 Task: Select the Red color as event color.
Action: Mouse moved to (208, 184)
Screenshot: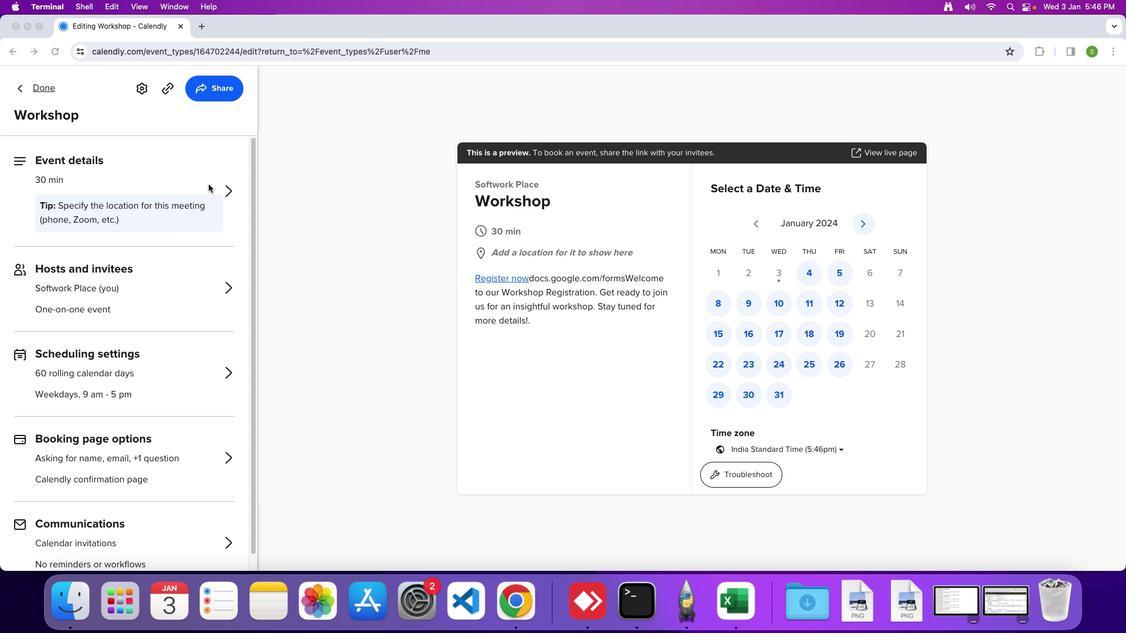 
Action: Mouse pressed left at (208, 184)
Screenshot: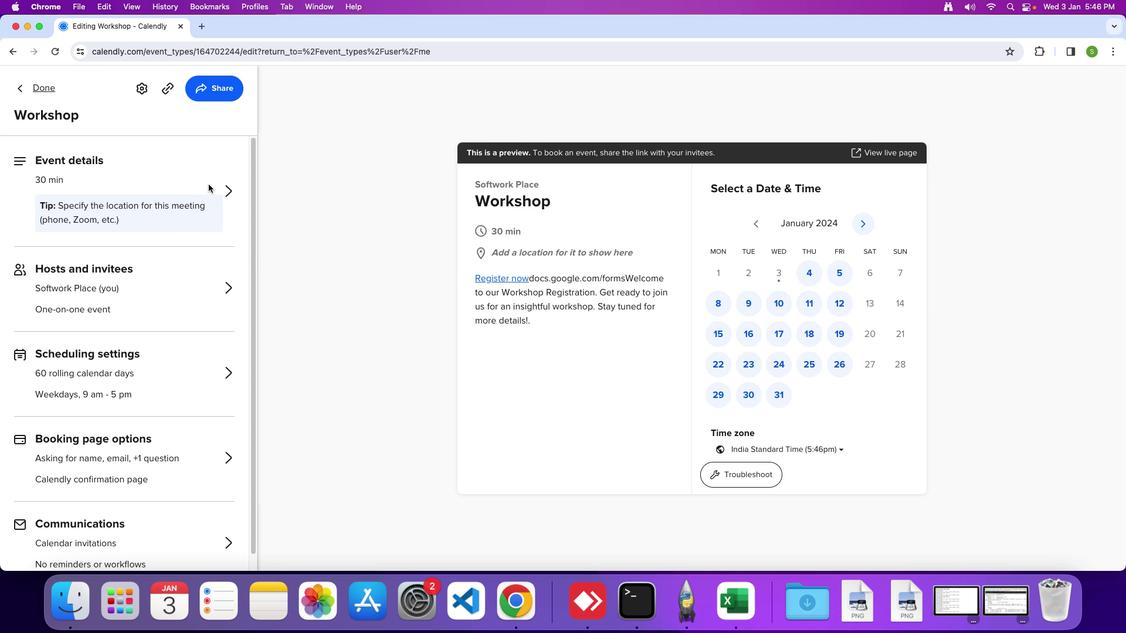 
Action: Mouse moved to (183, 170)
Screenshot: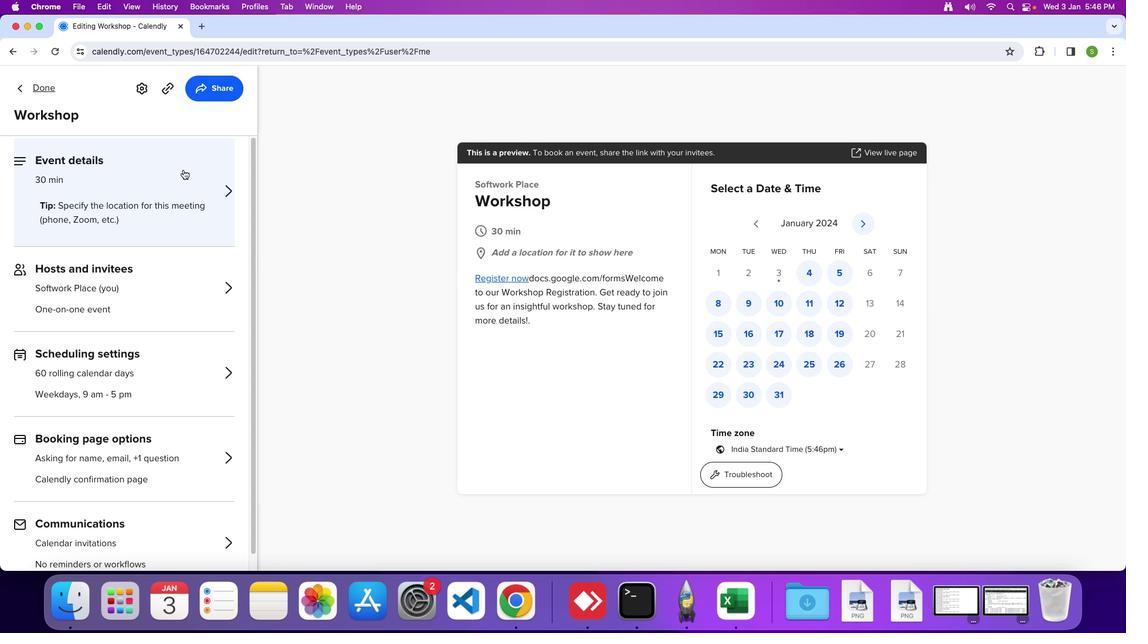 
Action: Mouse pressed left at (183, 170)
Screenshot: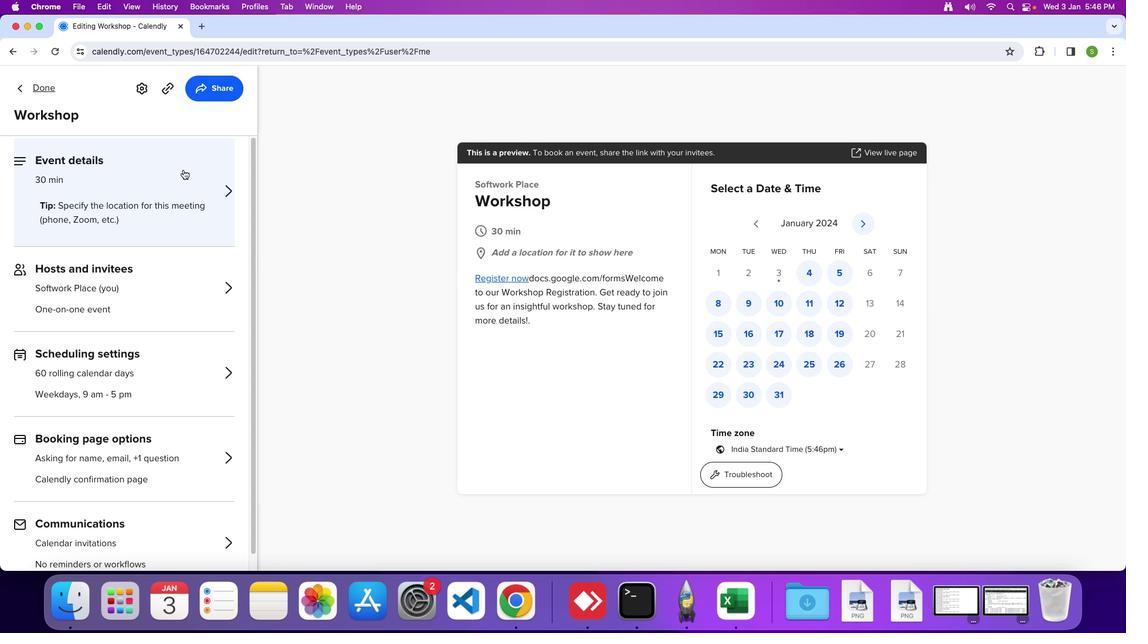 
Action: Mouse moved to (46, 180)
Screenshot: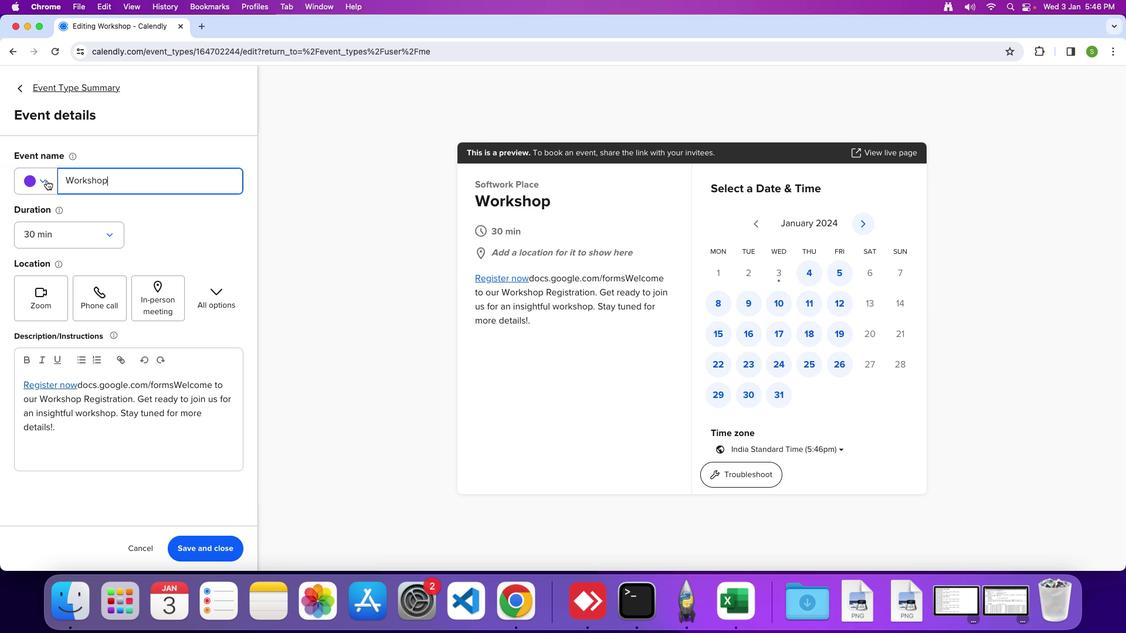 
Action: Mouse pressed left at (46, 180)
Screenshot: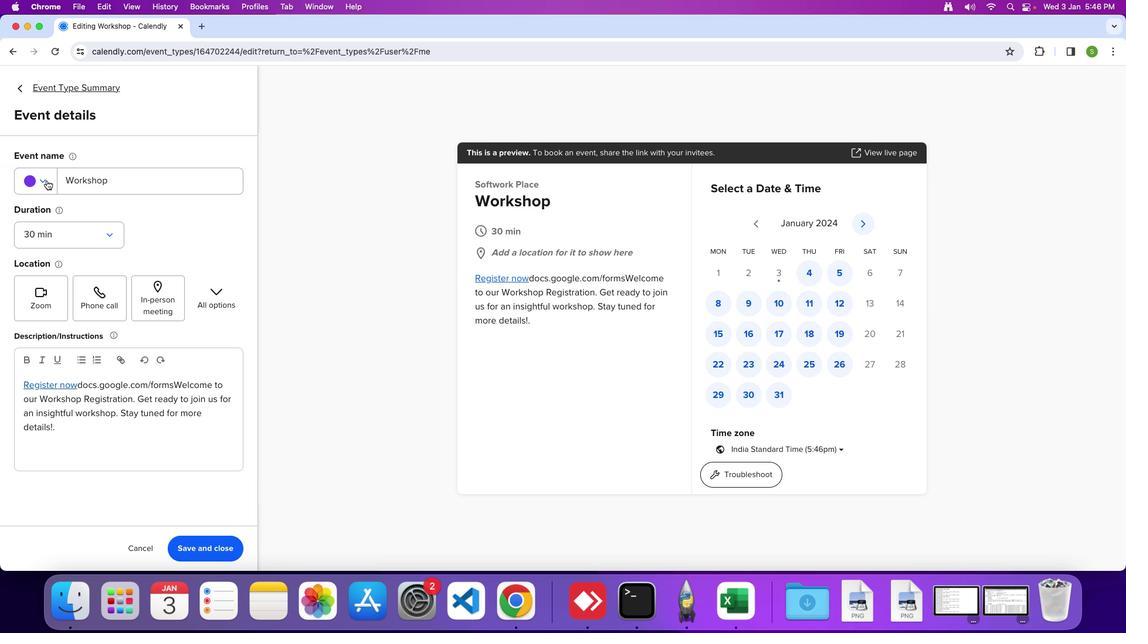 
Action: Mouse moved to (31, 237)
Screenshot: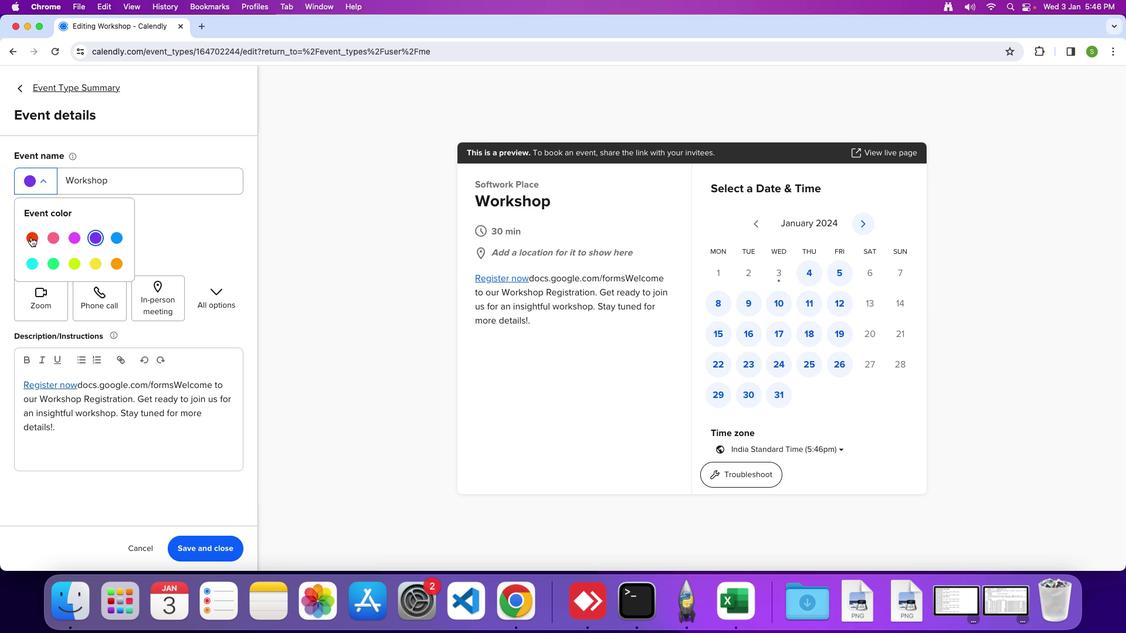 
Action: Mouse pressed left at (31, 237)
Screenshot: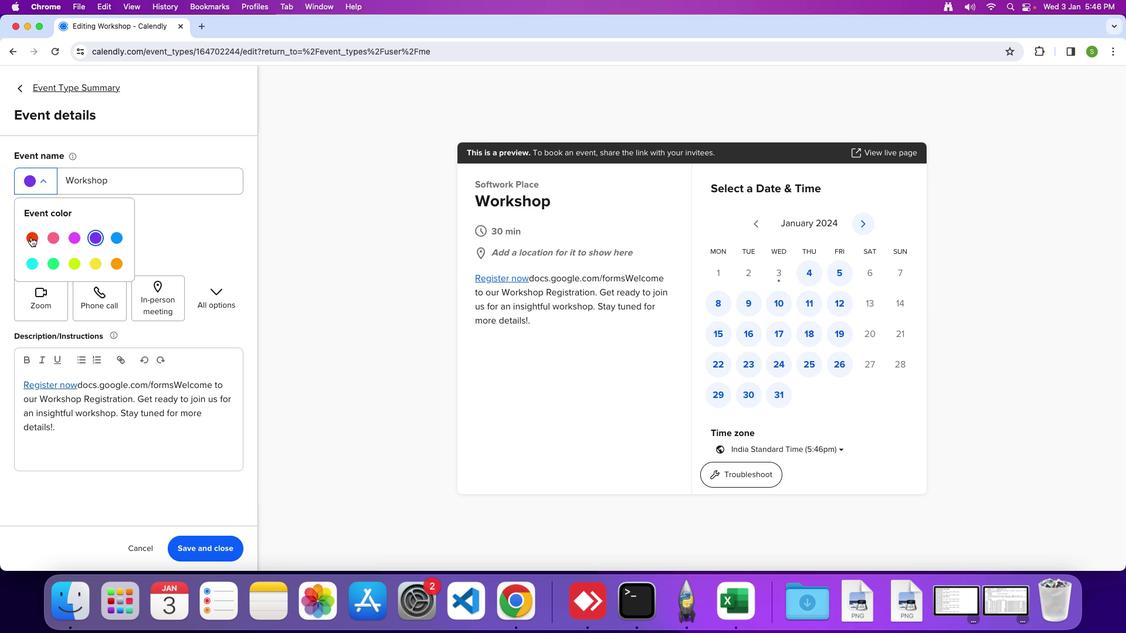 
Action: Mouse moved to (202, 547)
Screenshot: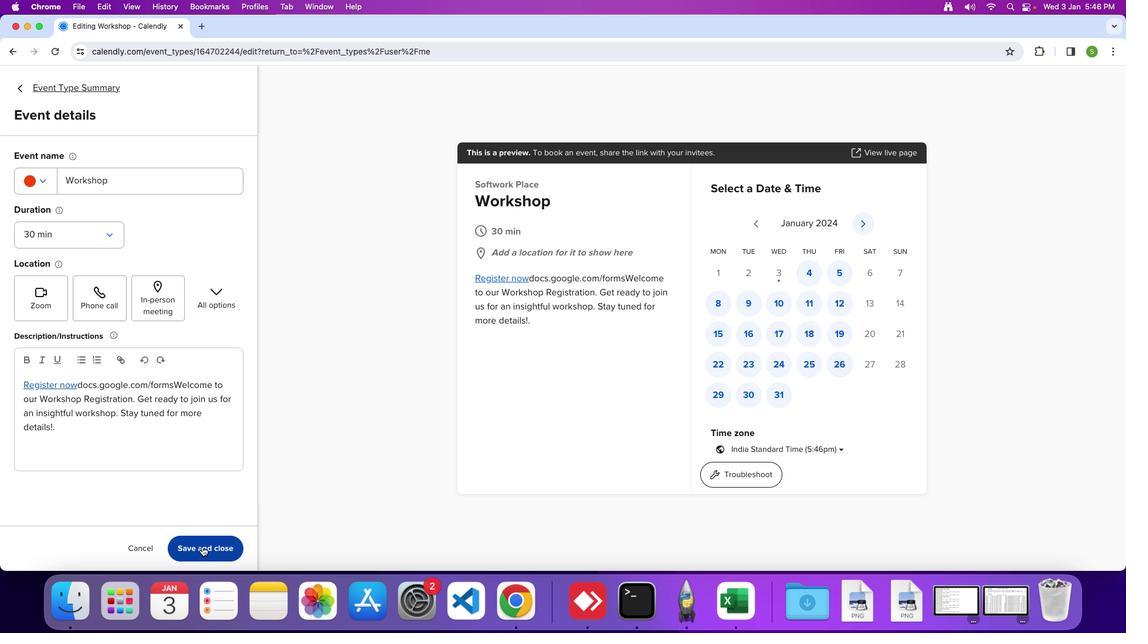
Action: Mouse pressed left at (202, 547)
Screenshot: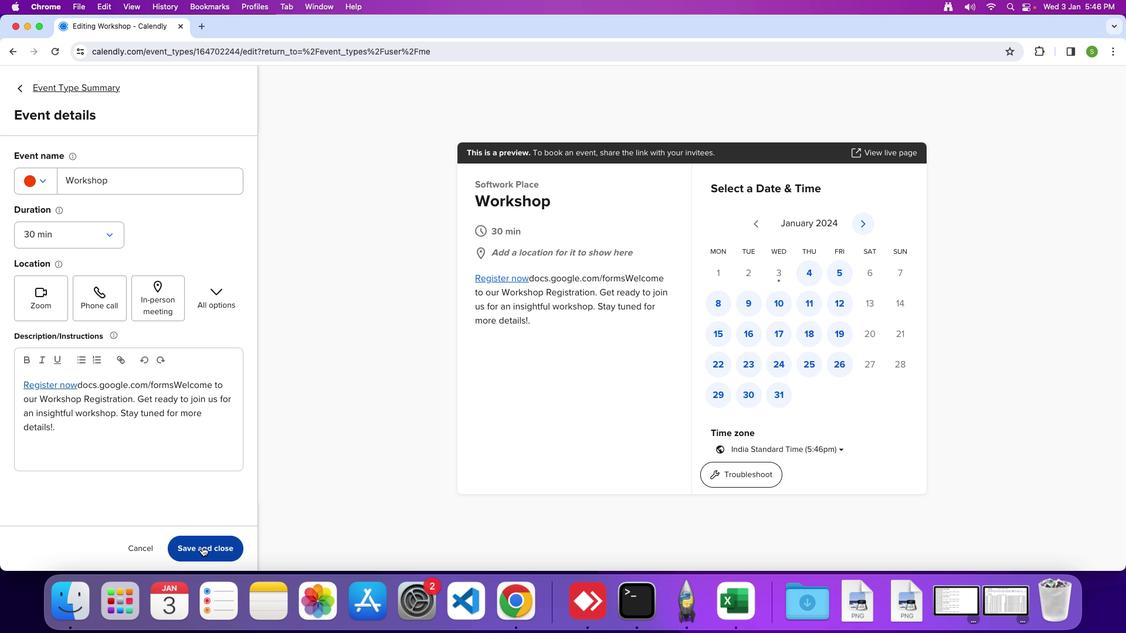 
